 Task: Change slide transition to slide from right.
Action: Mouse moved to (614, 97)
Screenshot: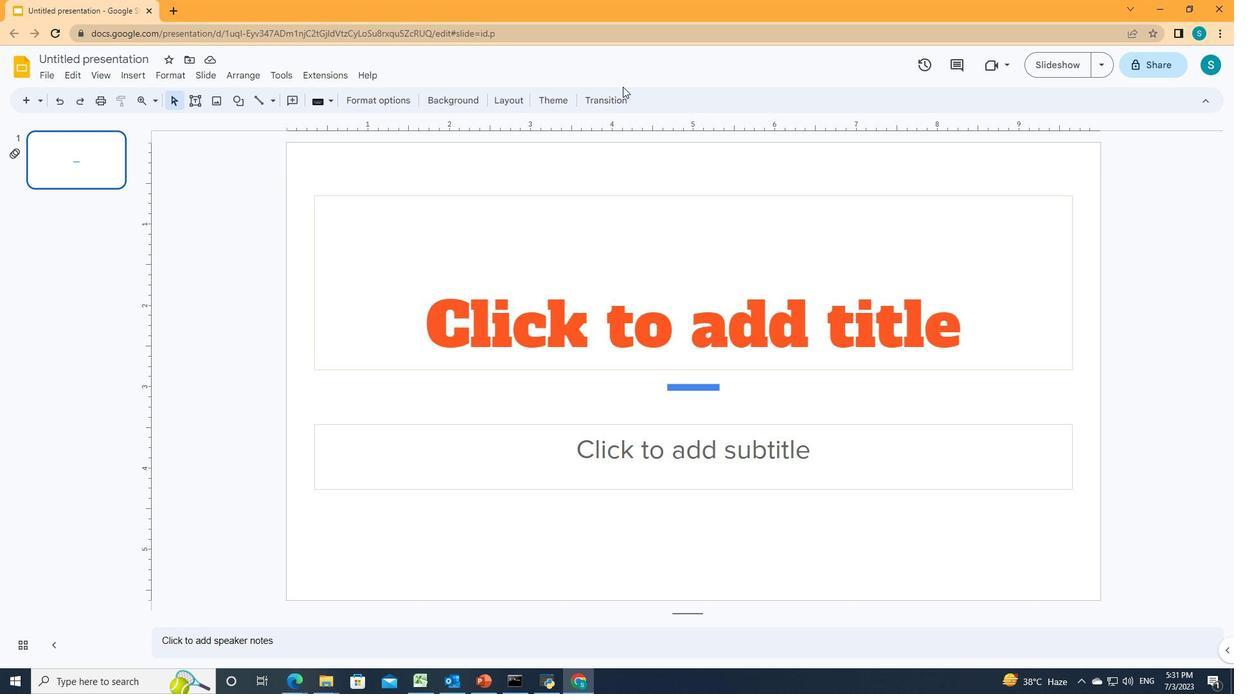 
Action: Mouse pressed left at (614, 97)
Screenshot: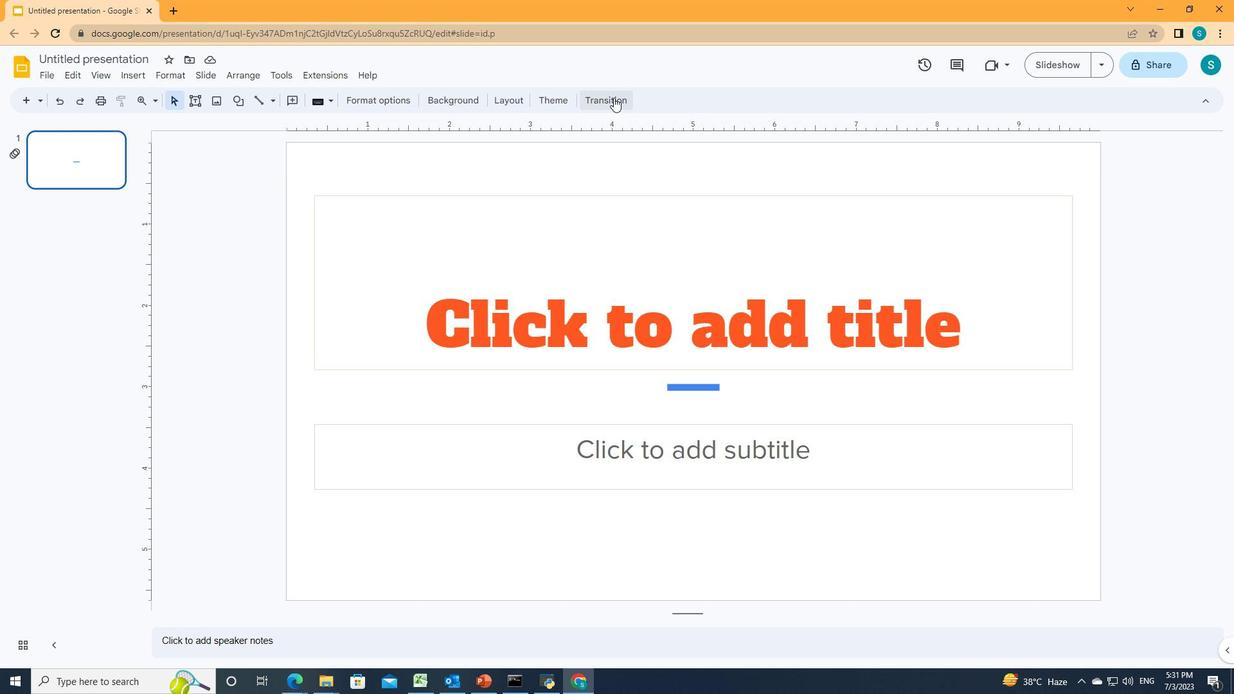 
Action: Mouse moved to (1202, 222)
Screenshot: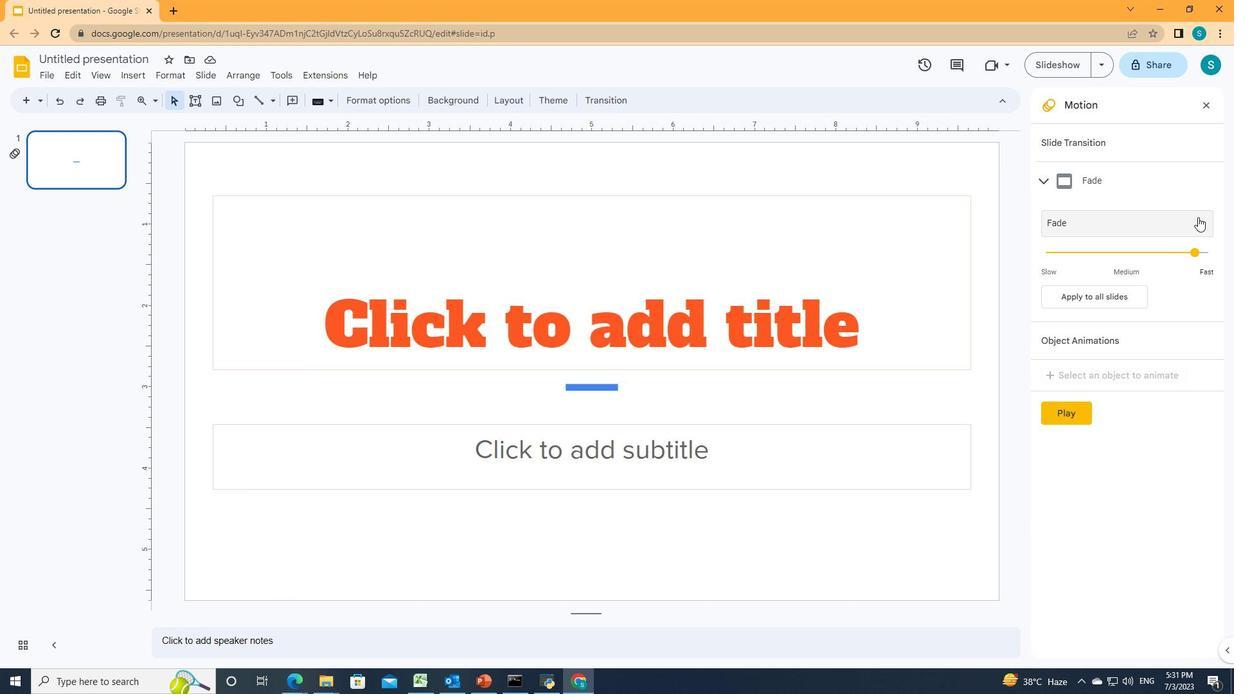 
Action: Mouse pressed left at (1202, 222)
Screenshot: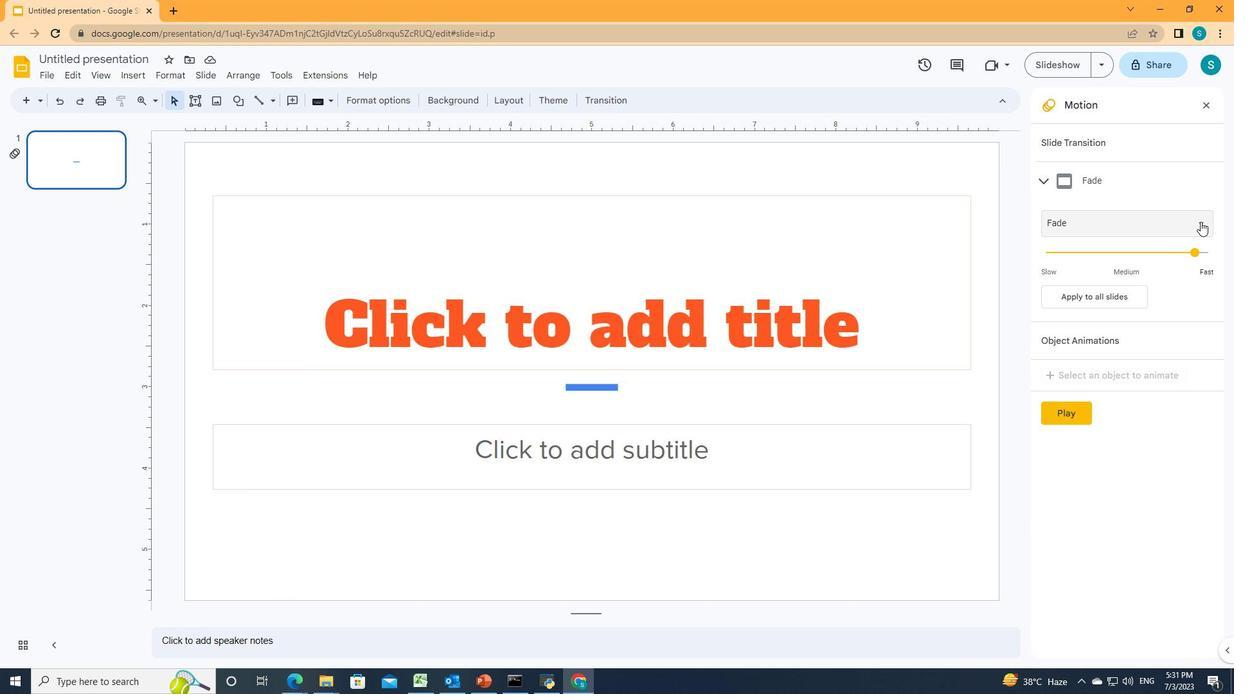 
Action: Mouse moved to (1113, 313)
Screenshot: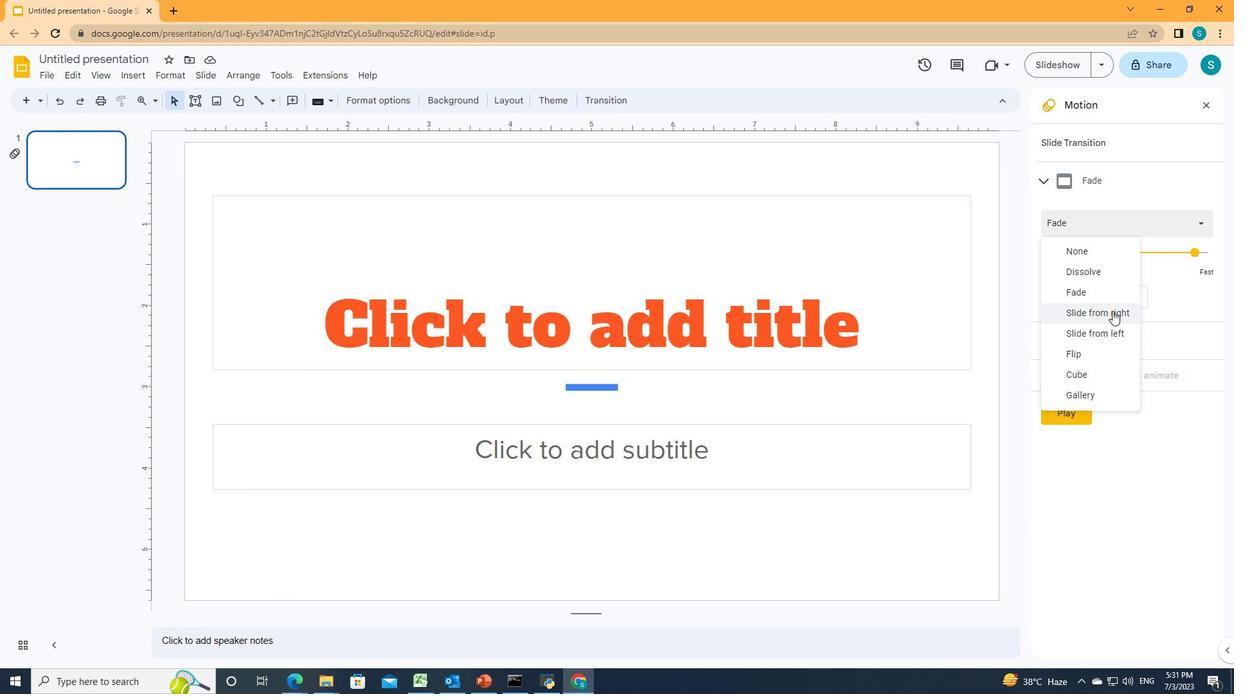 
Action: Mouse pressed left at (1113, 313)
Screenshot: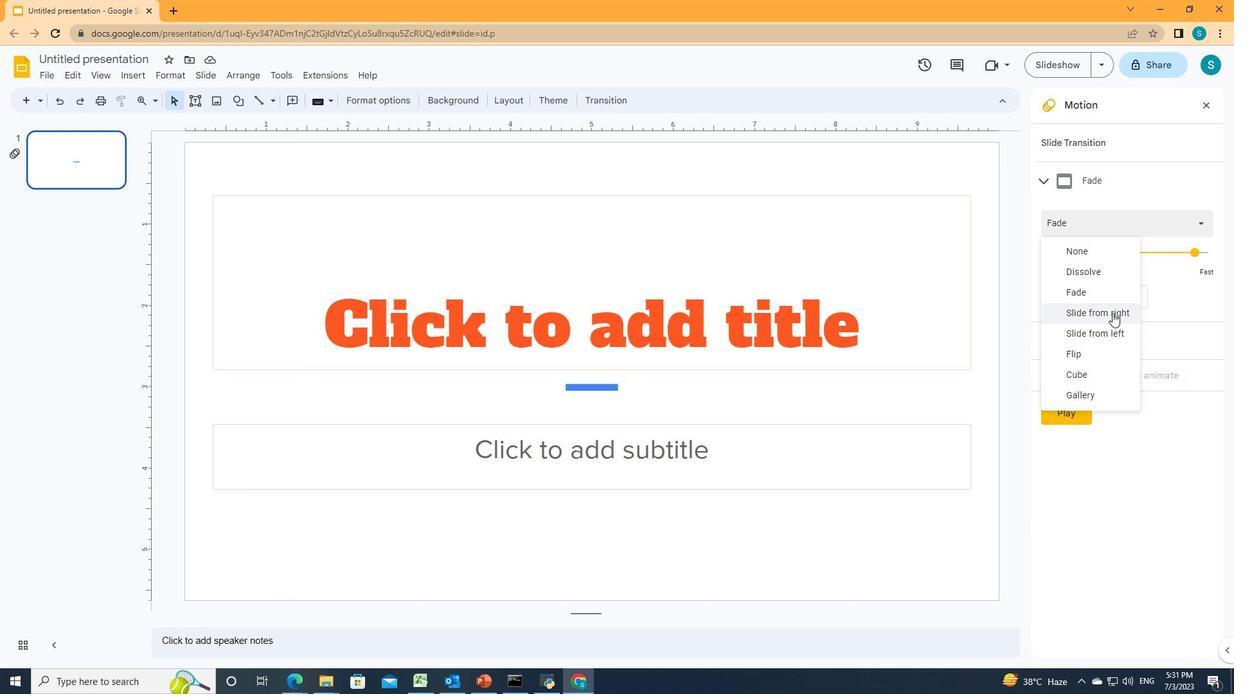 
Action: Mouse moved to (1145, 494)
Screenshot: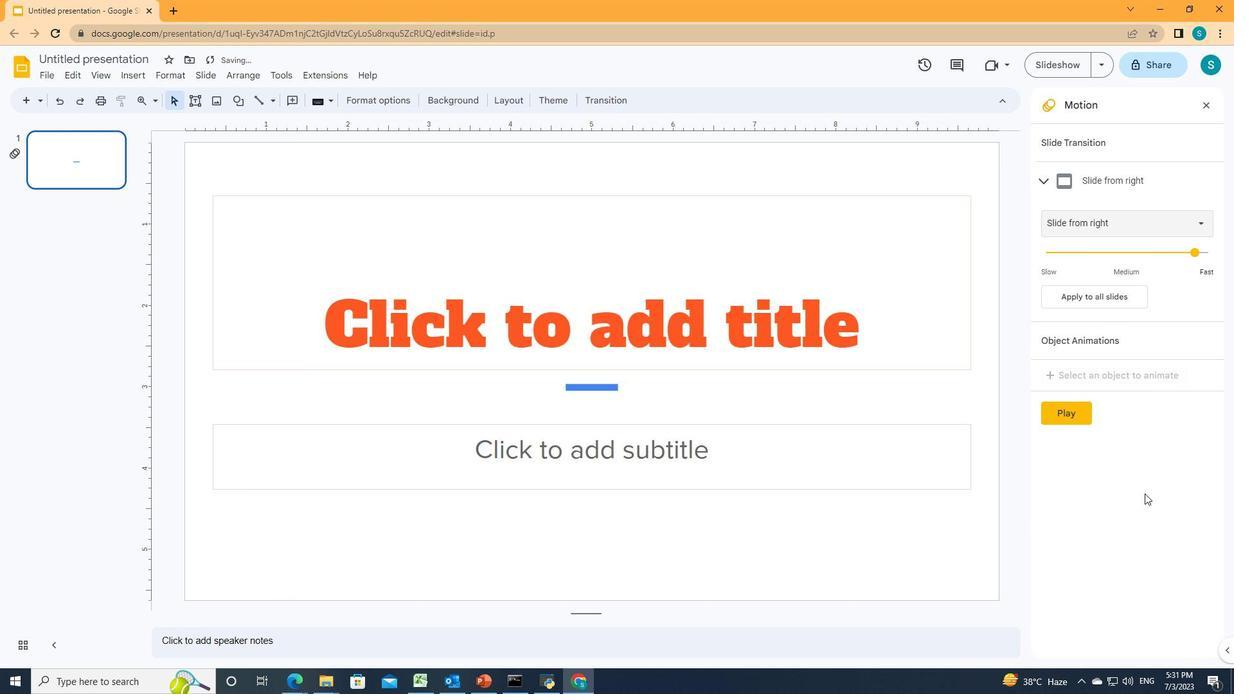 
